 Task: Create a due date automation trigger when advanced on, on the wednesday of the week a card is due add basic not assigned to anyone at 11:00 AM.
Action: Mouse moved to (935, 69)
Screenshot: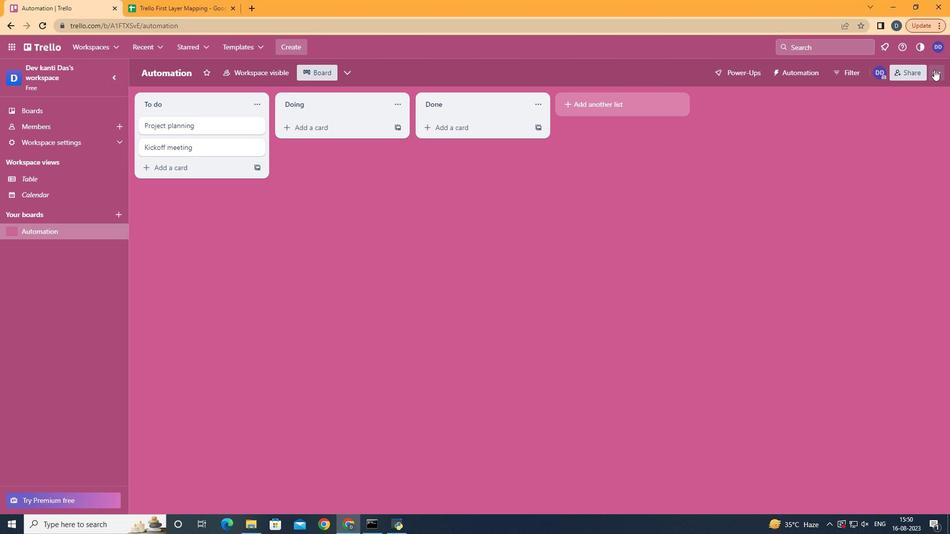 
Action: Mouse pressed left at (935, 69)
Screenshot: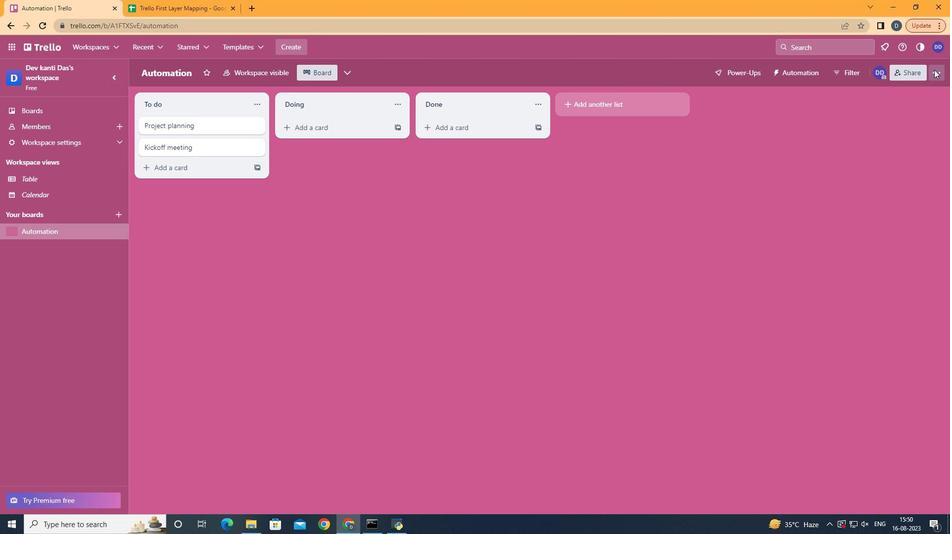 
Action: Mouse moved to (878, 218)
Screenshot: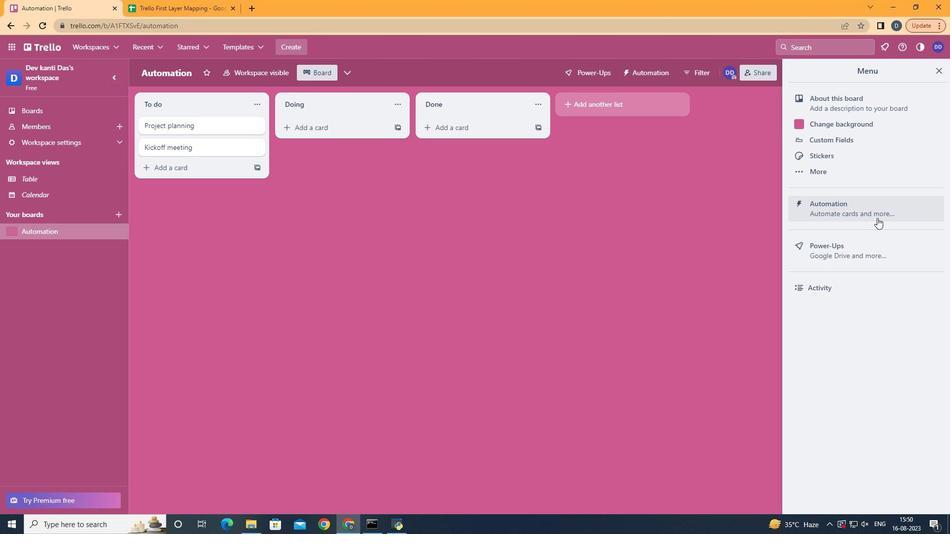 
Action: Mouse pressed left at (878, 218)
Screenshot: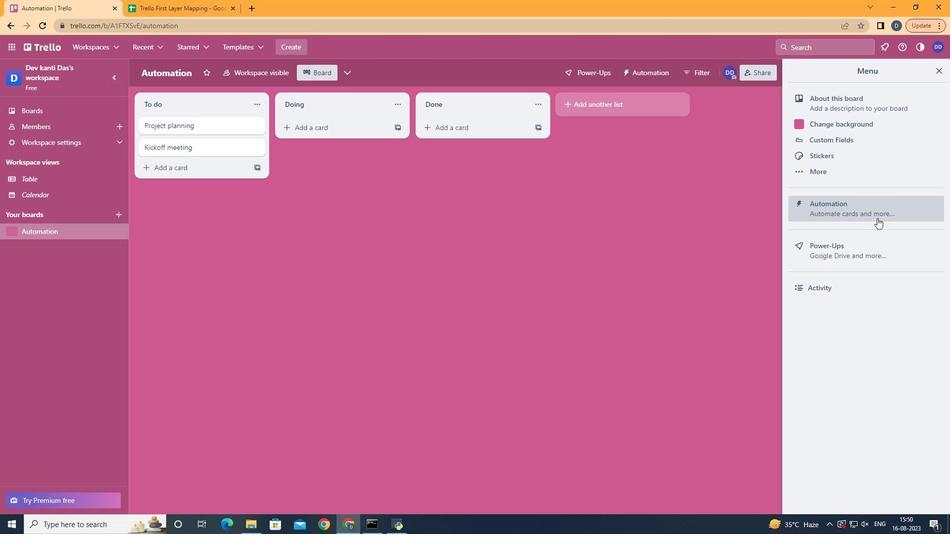 
Action: Mouse moved to (167, 194)
Screenshot: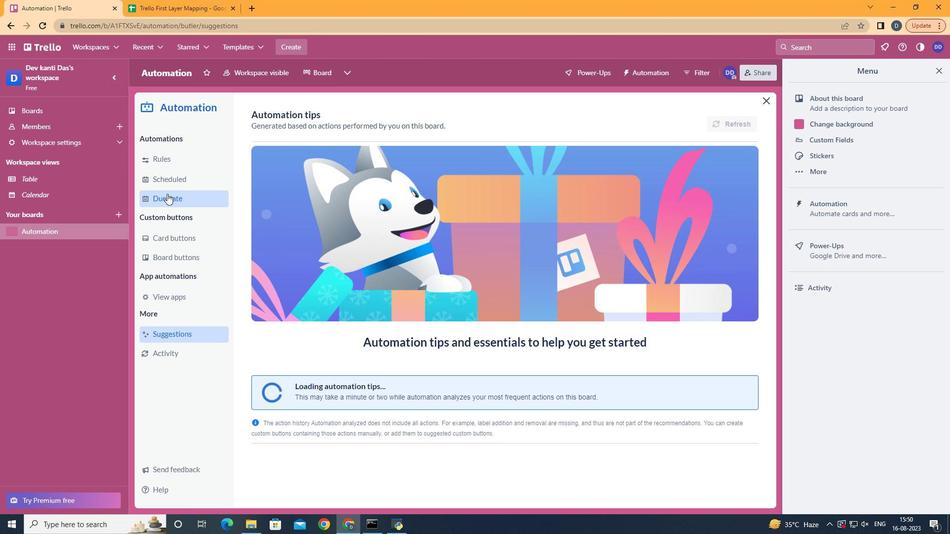 
Action: Mouse pressed left at (167, 194)
Screenshot: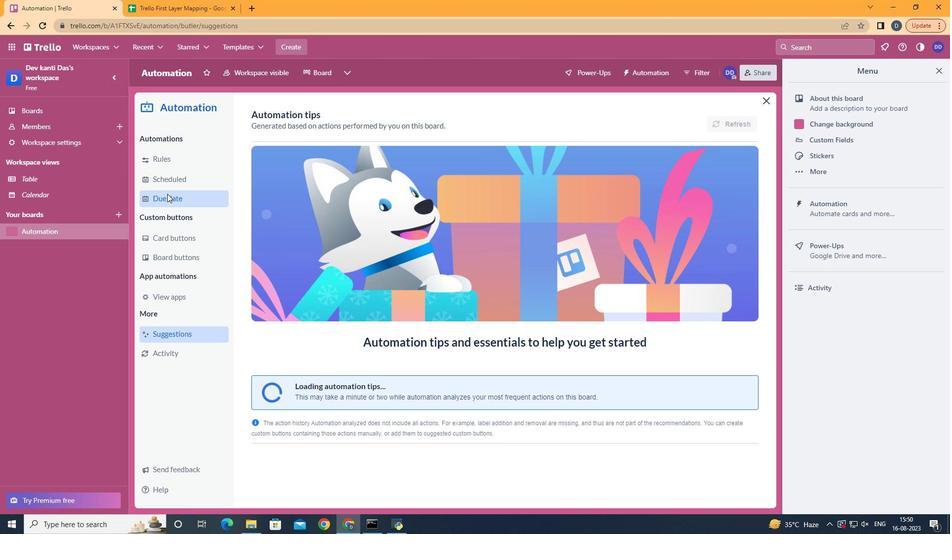 
Action: Mouse moved to (695, 124)
Screenshot: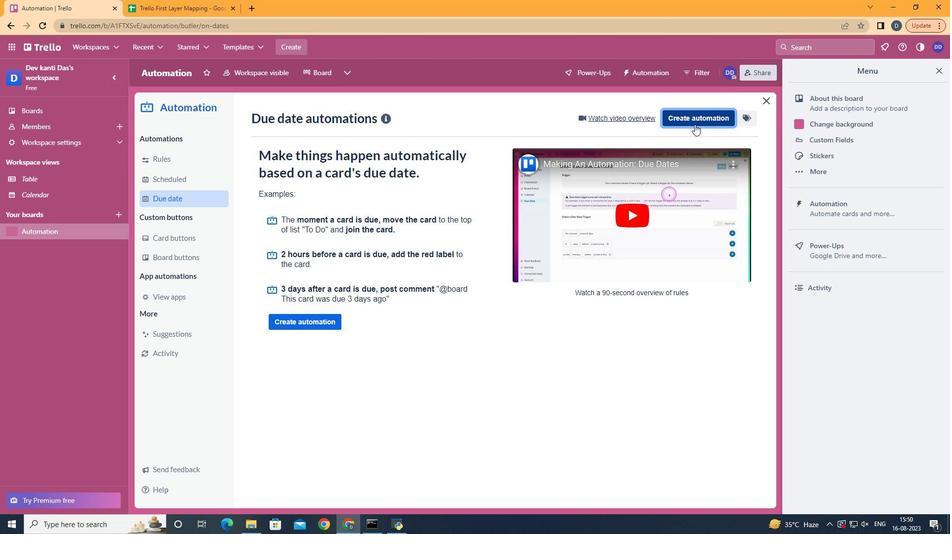 
Action: Mouse pressed left at (695, 124)
Screenshot: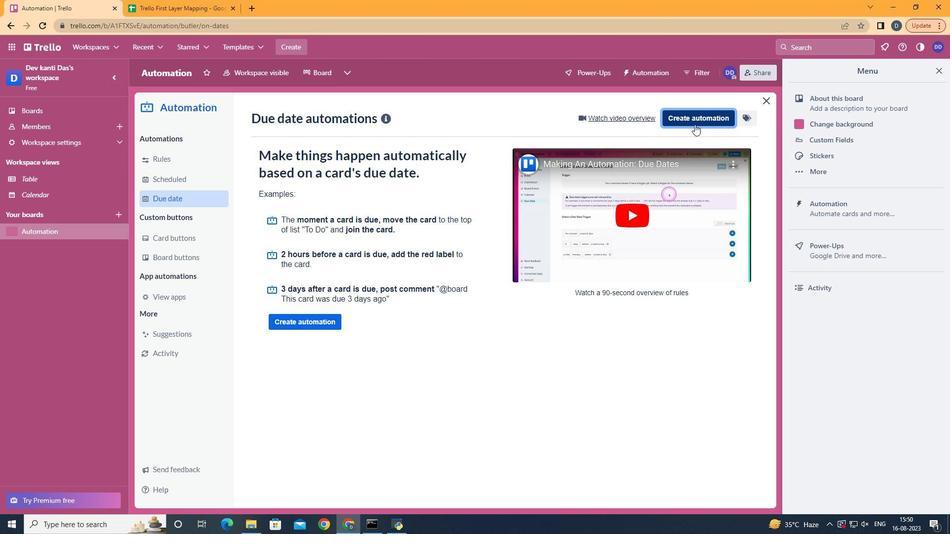 
Action: Mouse moved to (495, 219)
Screenshot: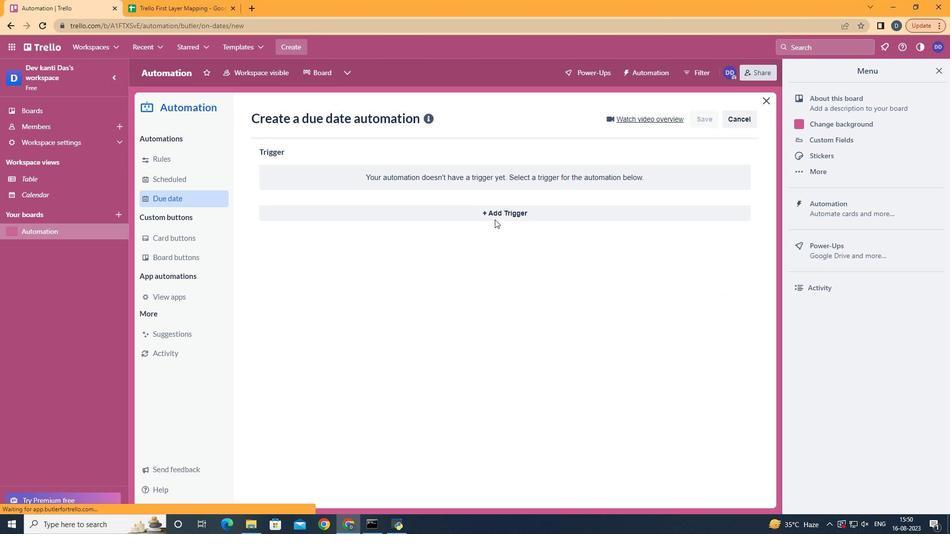 
Action: Mouse pressed left at (495, 219)
Screenshot: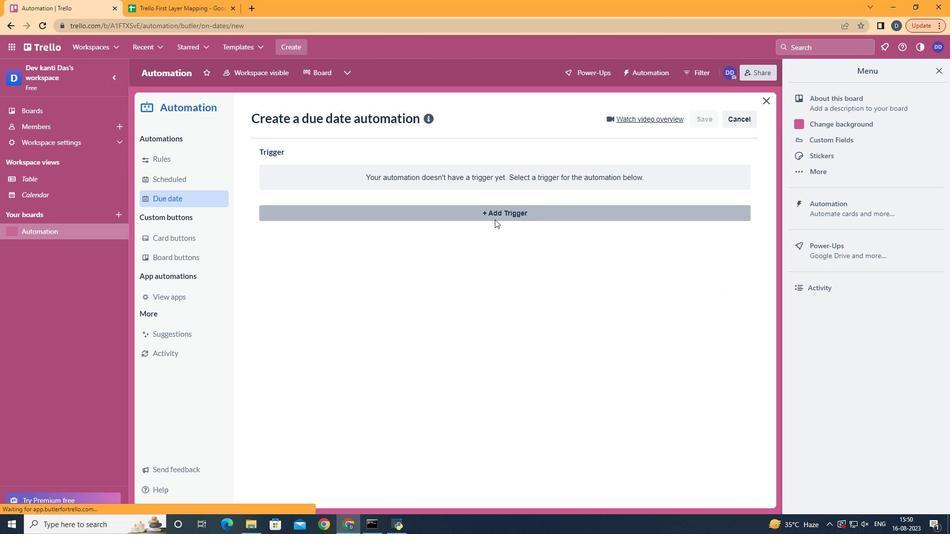 
Action: Mouse moved to (325, 294)
Screenshot: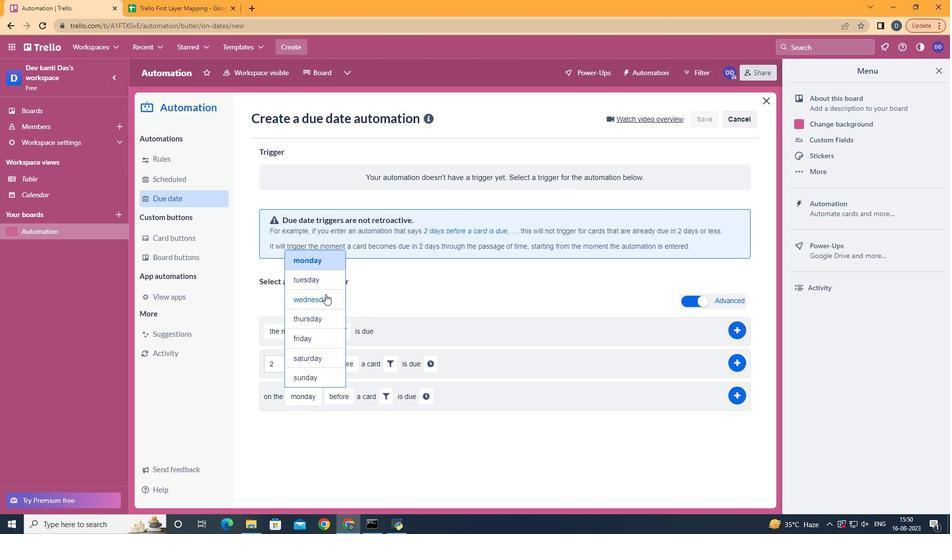 
Action: Mouse pressed left at (325, 294)
Screenshot: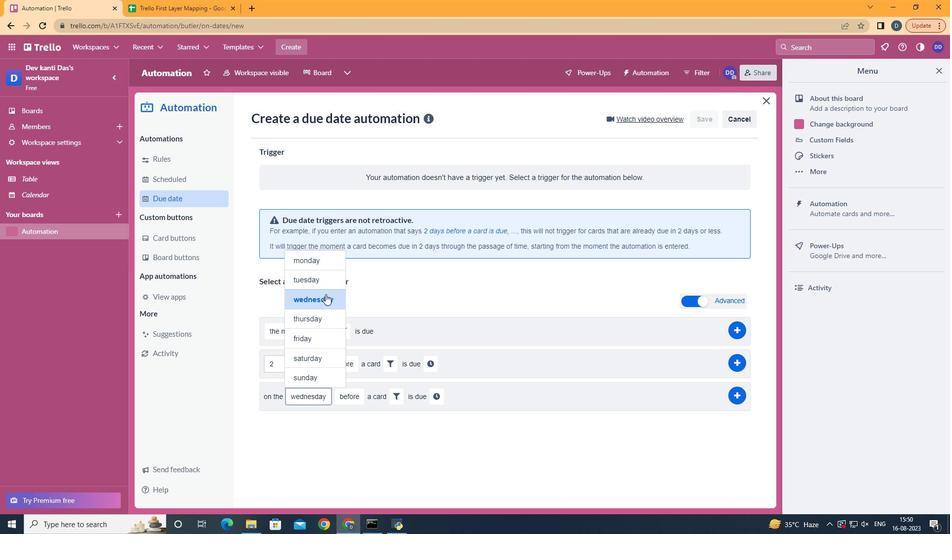 
Action: Mouse moved to (365, 455)
Screenshot: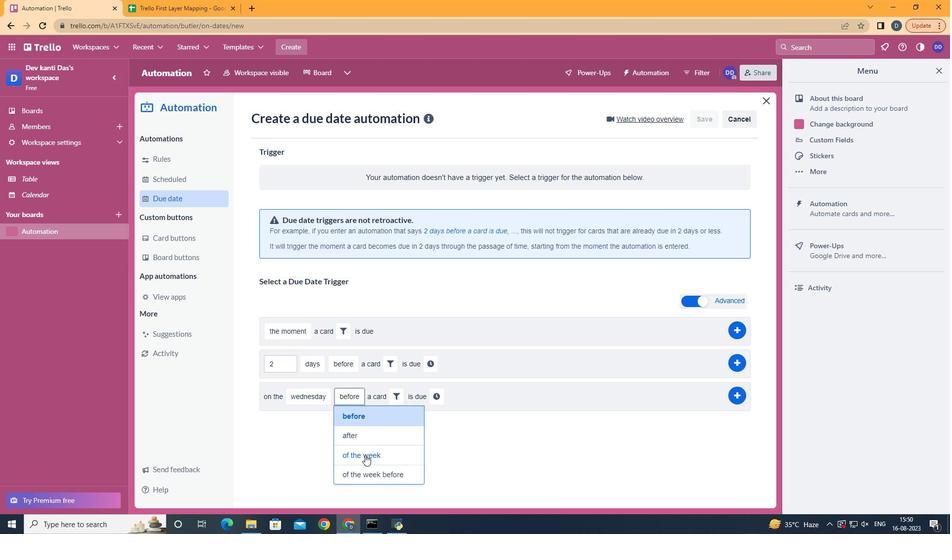 
Action: Mouse pressed left at (365, 455)
Screenshot: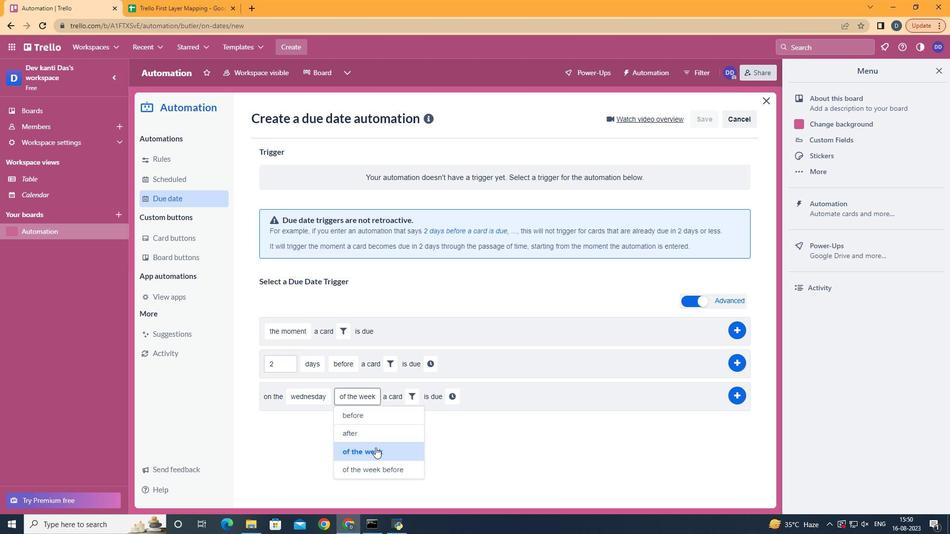 
Action: Mouse moved to (416, 401)
Screenshot: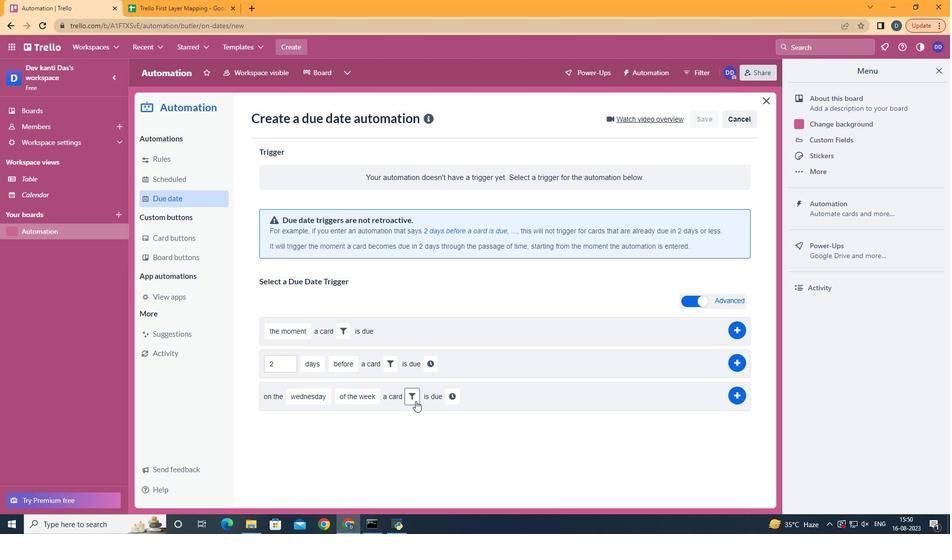 
Action: Mouse pressed left at (416, 401)
Screenshot: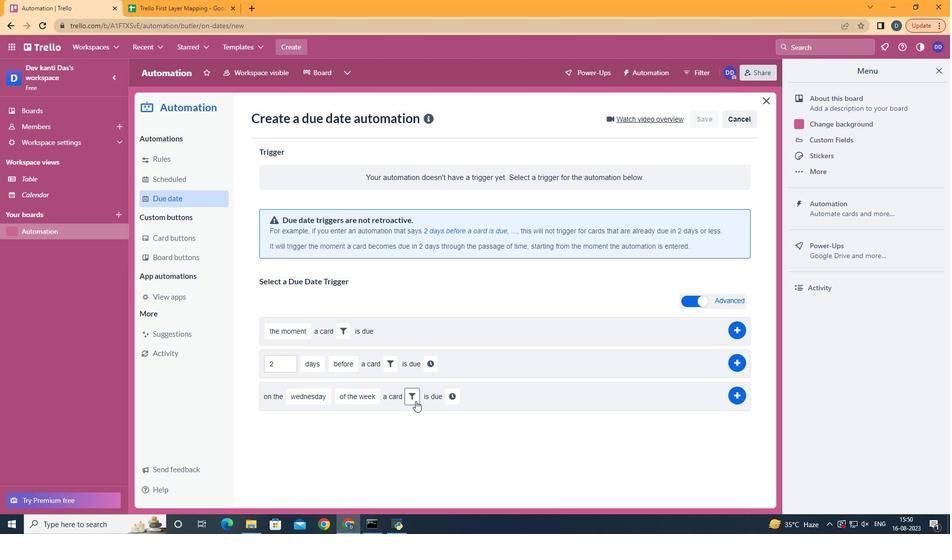 
Action: Mouse moved to (459, 461)
Screenshot: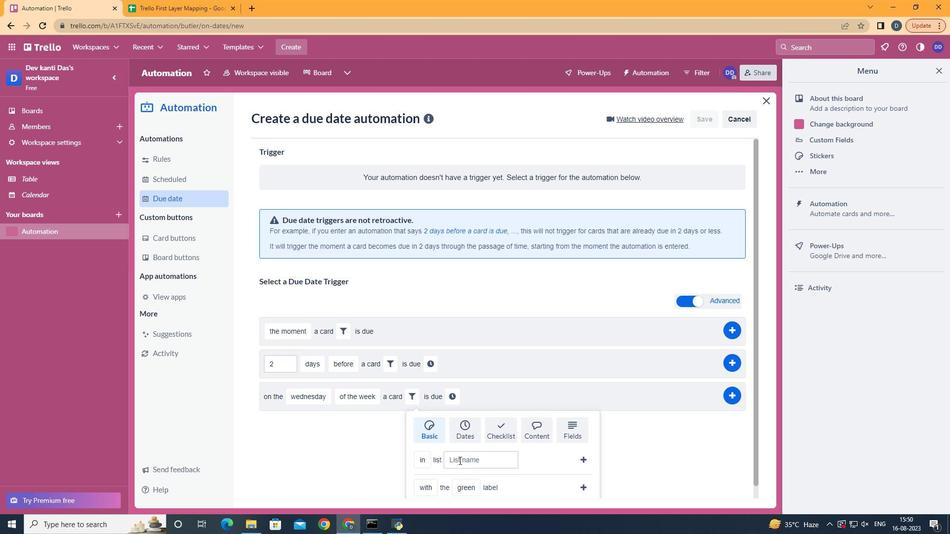 
Action: Mouse scrolled (459, 460) with delta (0, 0)
Screenshot: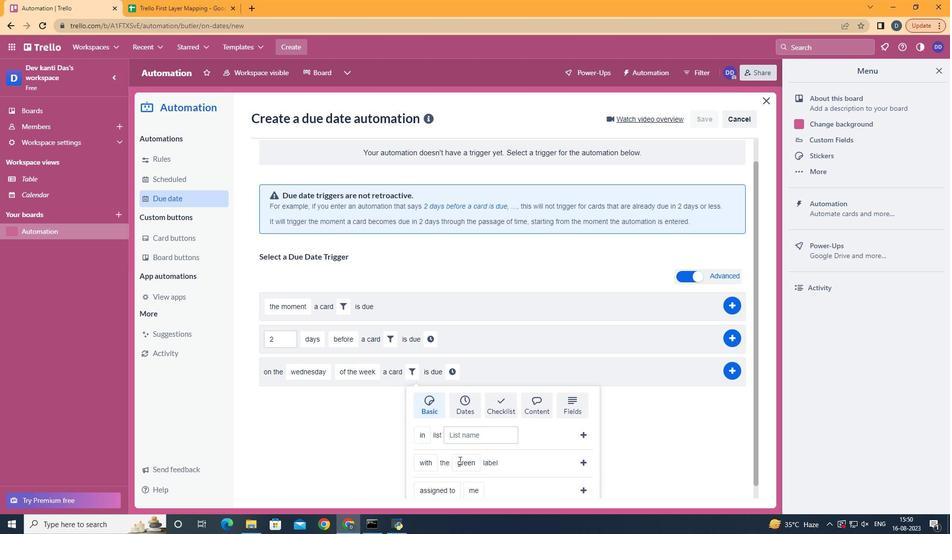 
Action: Mouse scrolled (459, 460) with delta (0, 0)
Screenshot: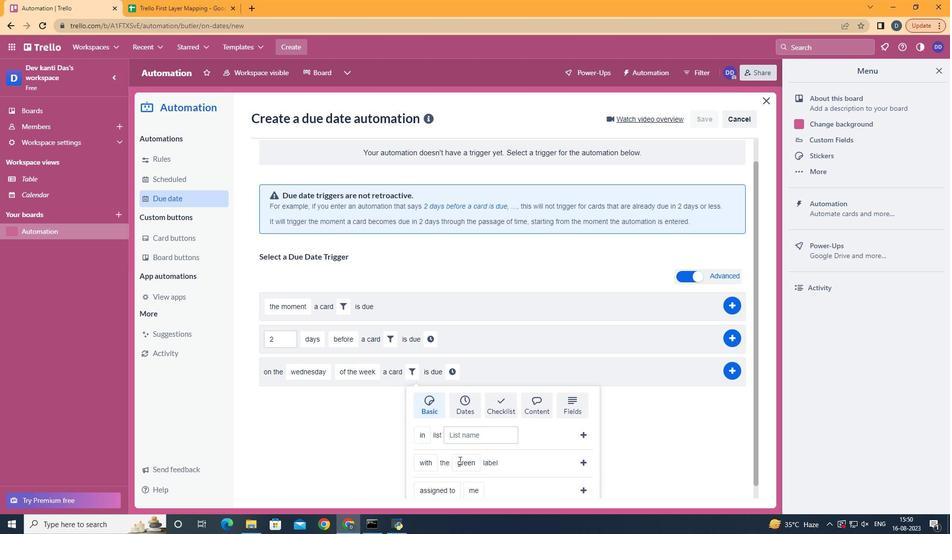 
Action: Mouse scrolled (459, 460) with delta (0, 0)
Screenshot: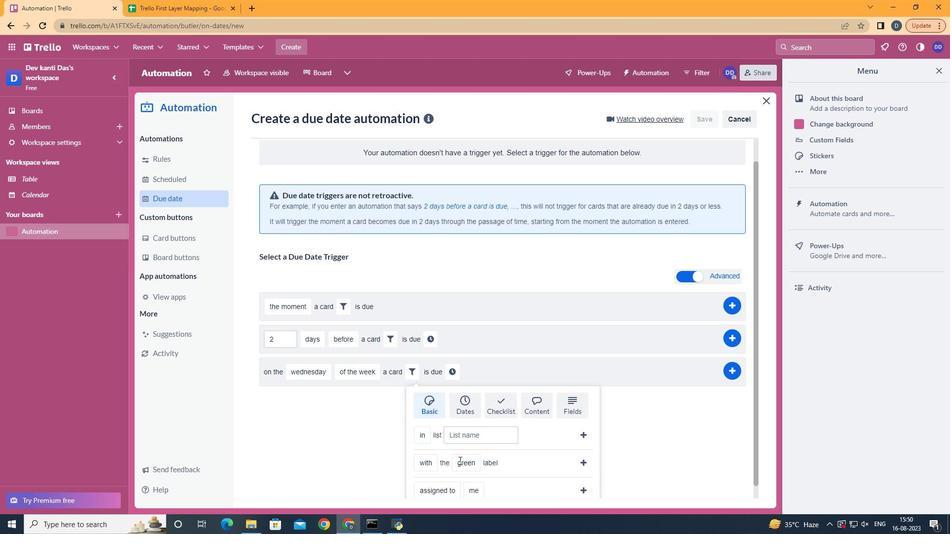 
Action: Mouse scrolled (459, 460) with delta (0, 0)
Screenshot: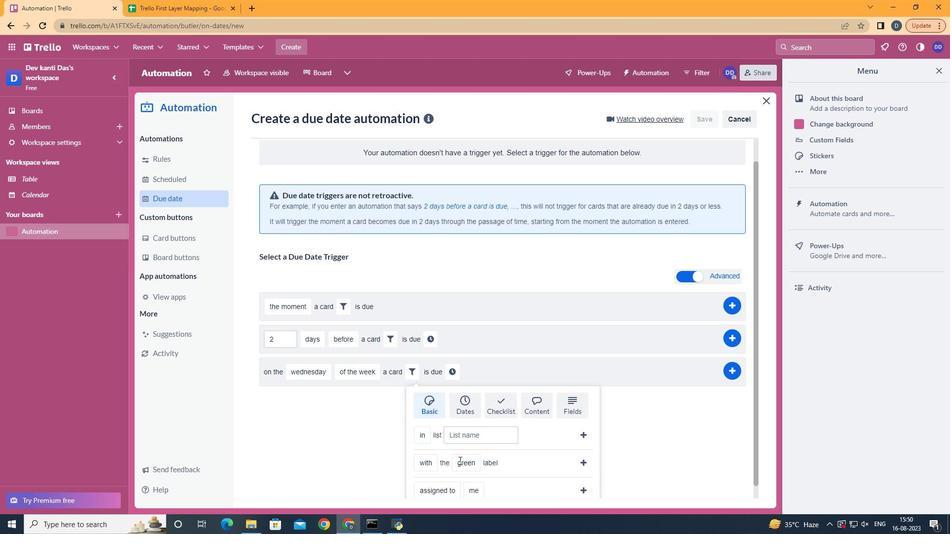 
Action: Mouse scrolled (459, 460) with delta (0, 0)
Screenshot: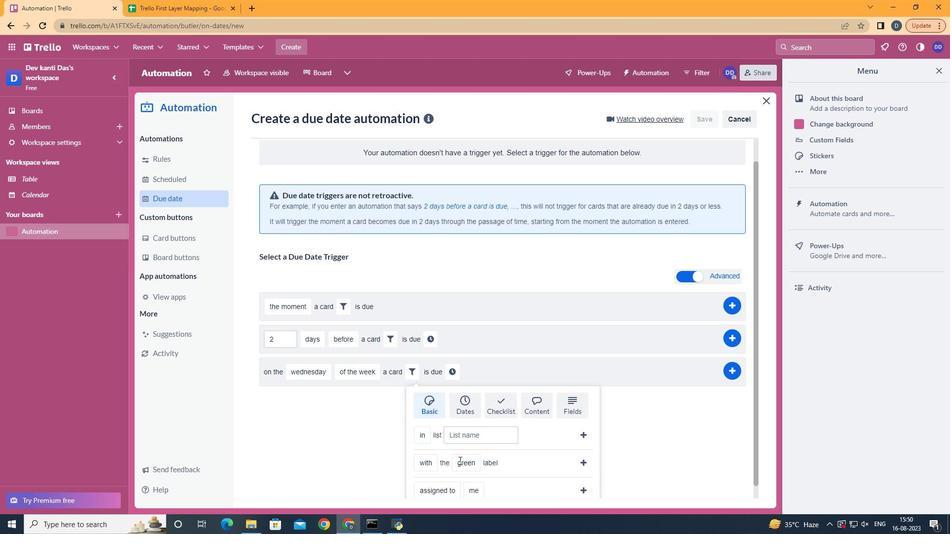 
Action: Mouse scrolled (459, 460) with delta (0, 0)
Screenshot: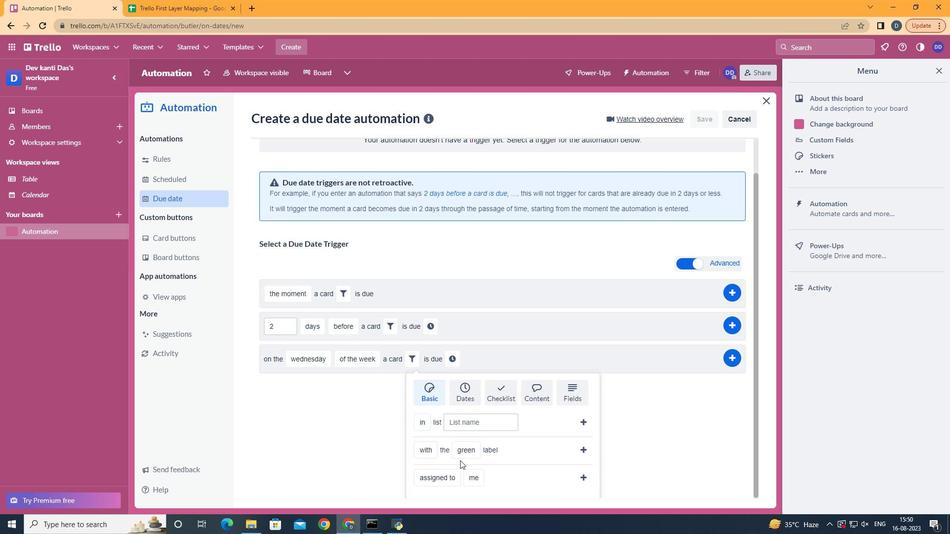 
Action: Mouse moved to (451, 461)
Screenshot: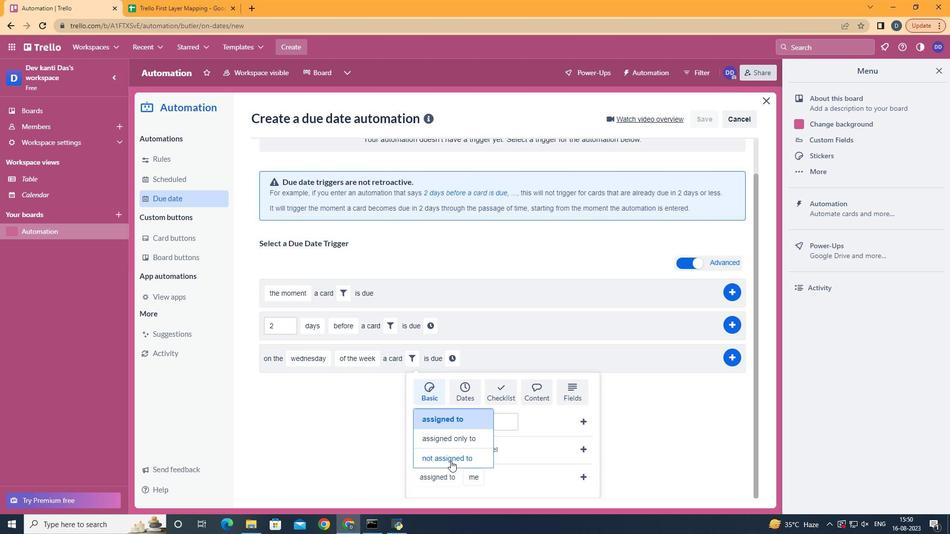 
Action: Mouse pressed left at (451, 461)
Screenshot: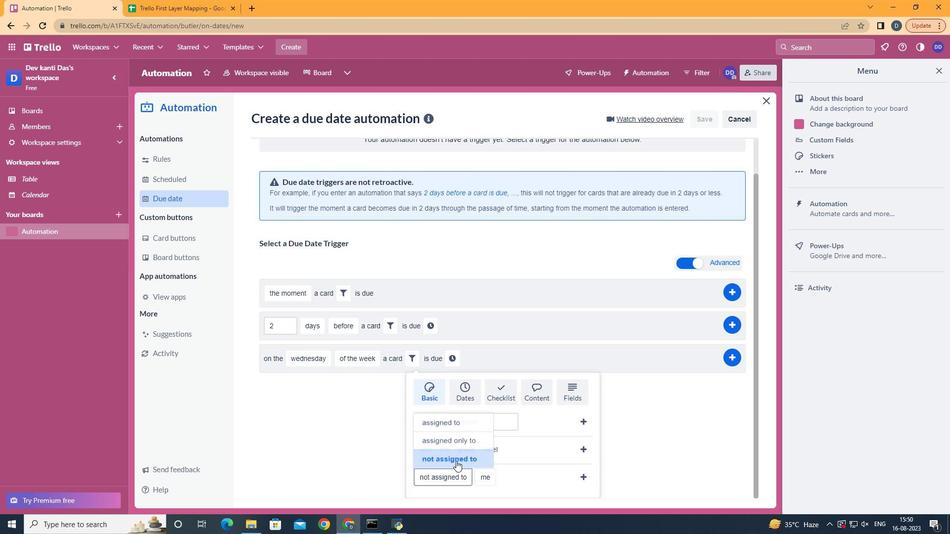 
Action: Mouse moved to (503, 432)
Screenshot: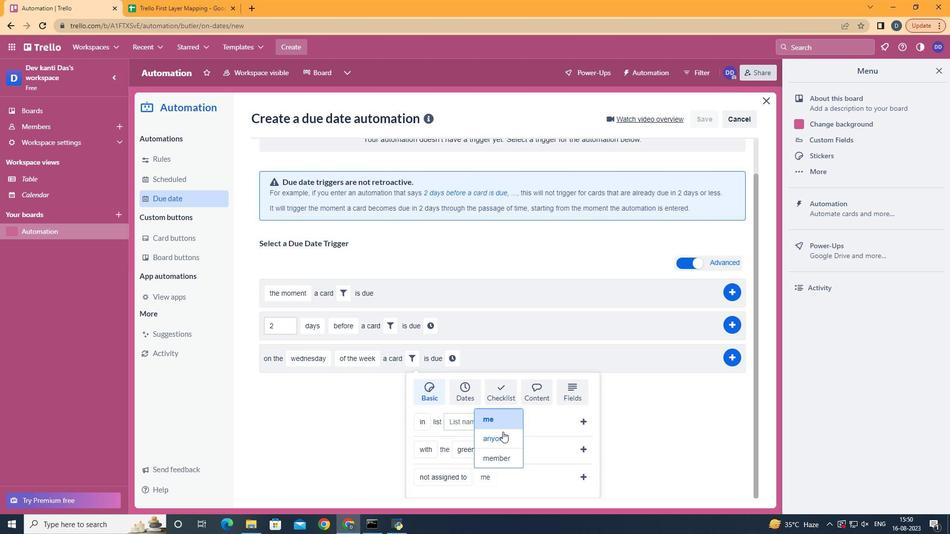 
Action: Mouse pressed left at (503, 432)
Screenshot: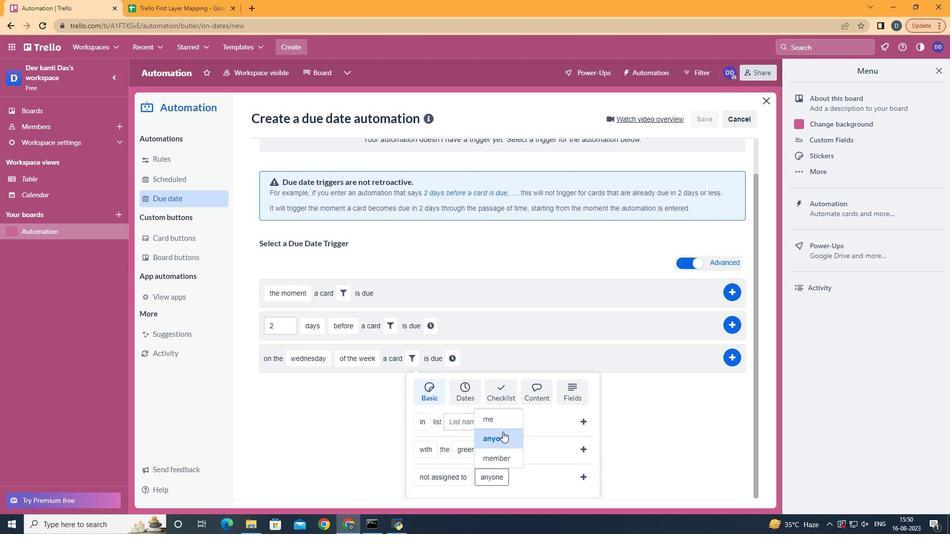 
Action: Mouse moved to (583, 478)
Screenshot: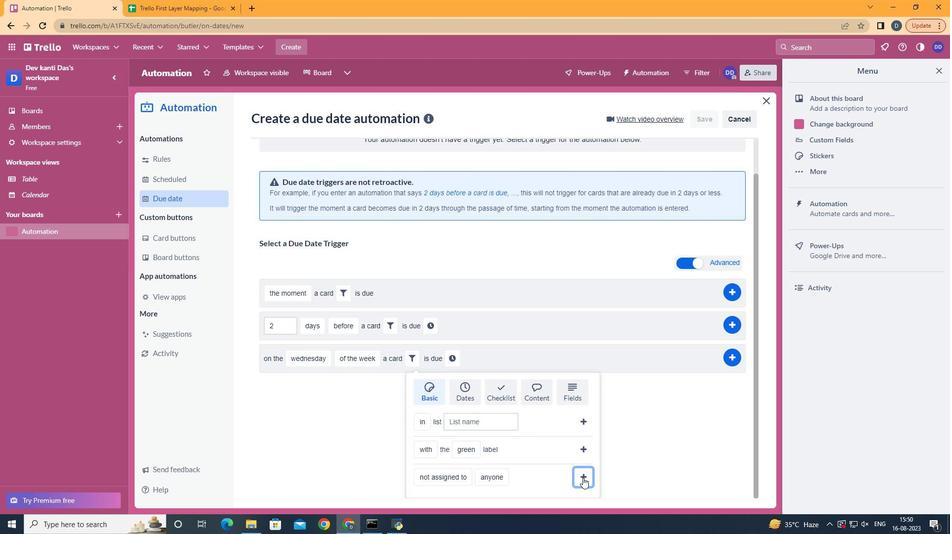 
Action: Mouse pressed left at (583, 478)
Screenshot: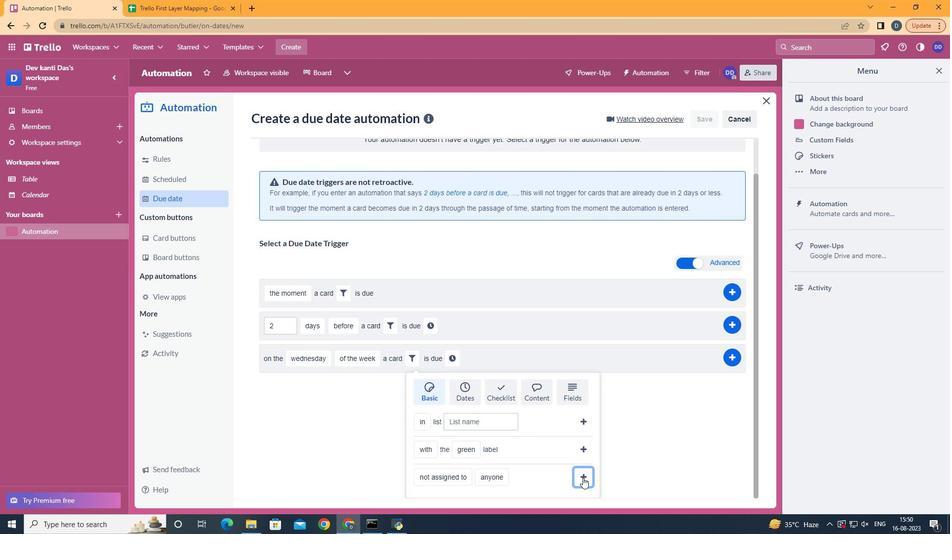 
Action: Mouse moved to (541, 389)
Screenshot: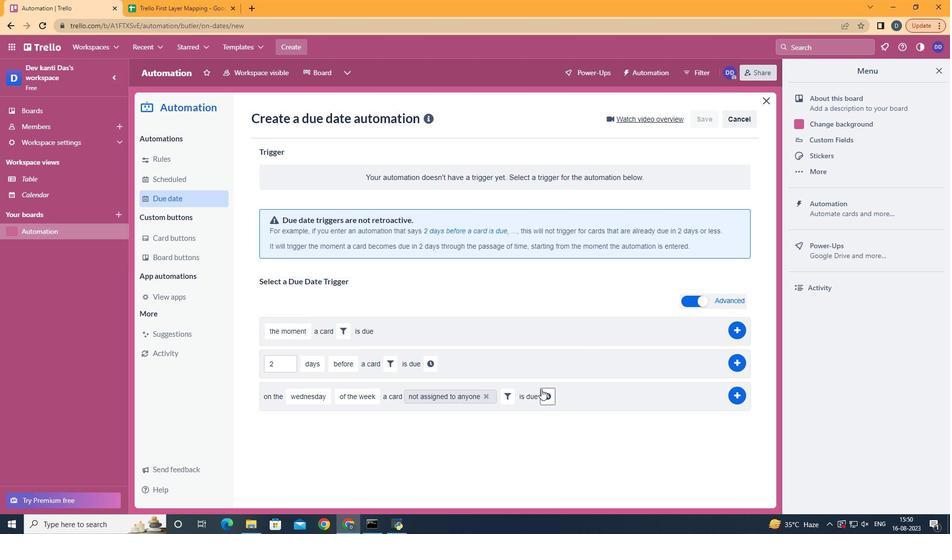 
Action: Mouse pressed left at (541, 389)
Screenshot: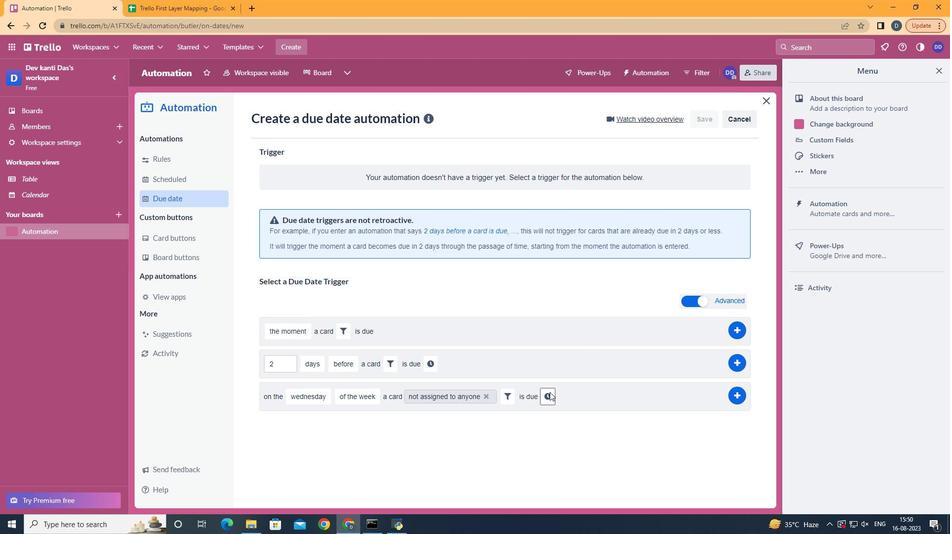 
Action: Mouse moved to (571, 400)
Screenshot: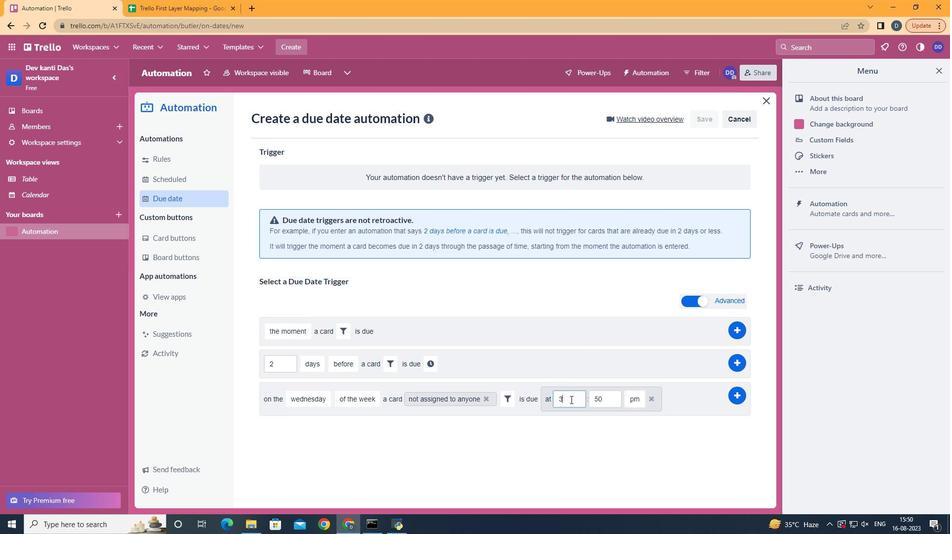 
Action: Mouse pressed left at (571, 400)
Screenshot: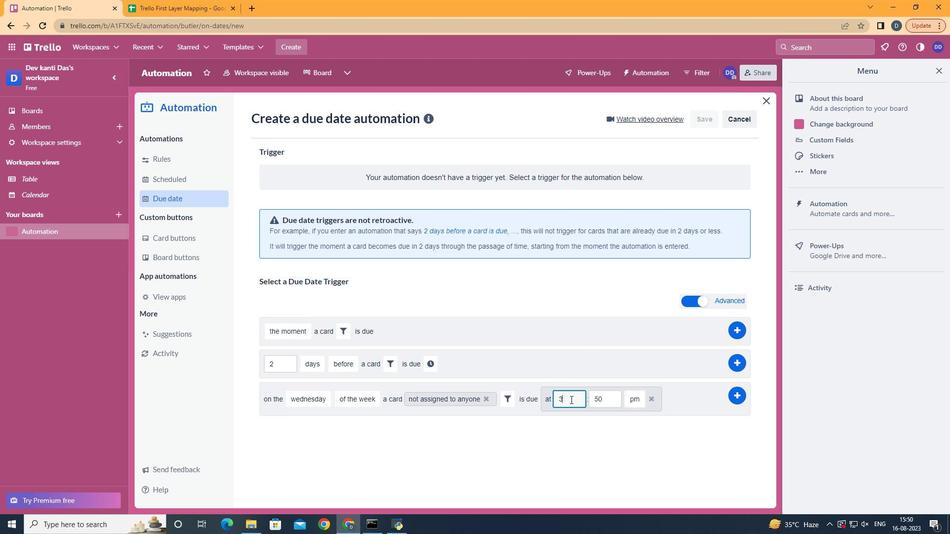 
Action: Key pressed <Key.backspace>11
Screenshot: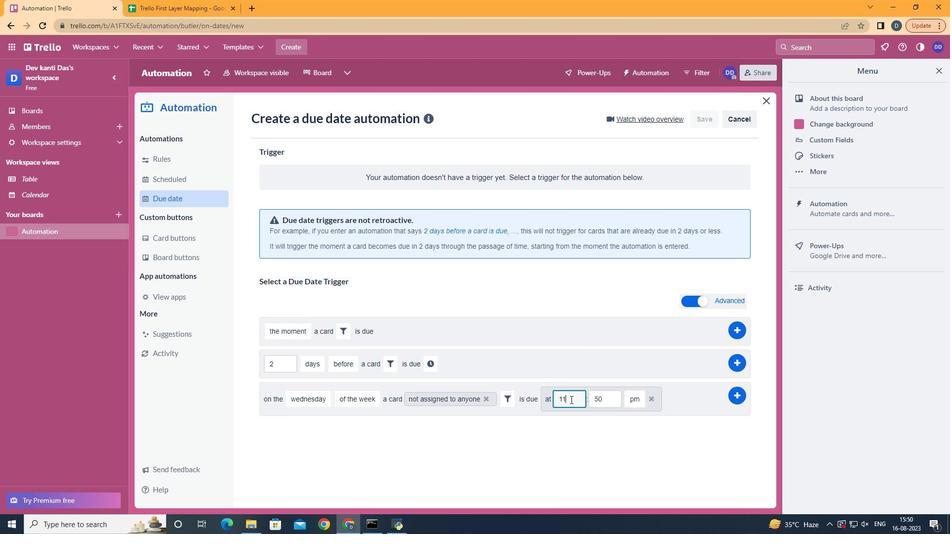 
Action: Mouse moved to (609, 396)
Screenshot: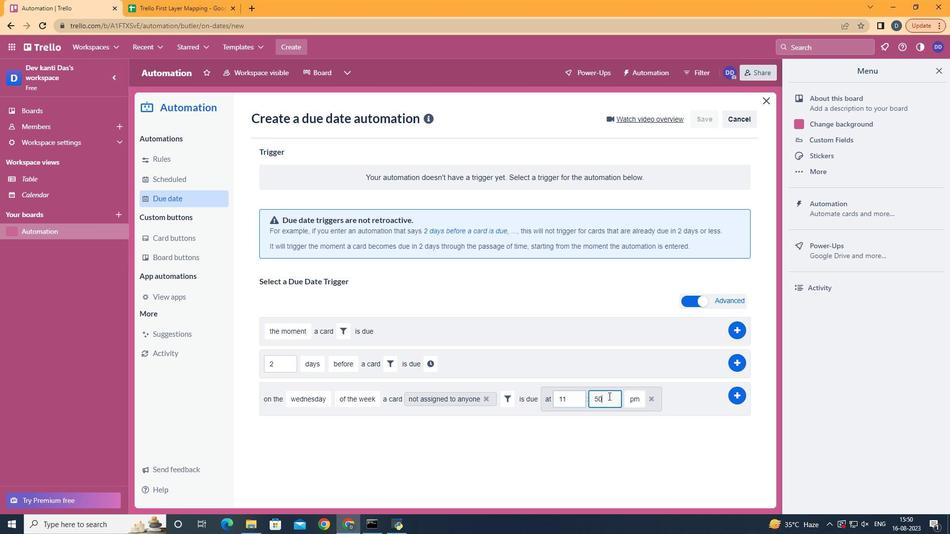 
Action: Mouse pressed left at (609, 396)
Screenshot: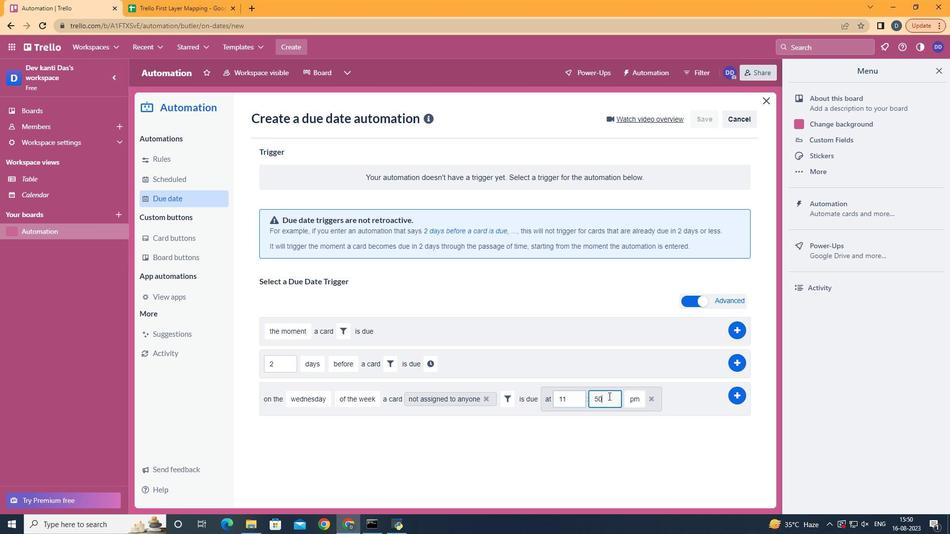
Action: Key pressed <Key.backspace><Key.backspace>00
Screenshot: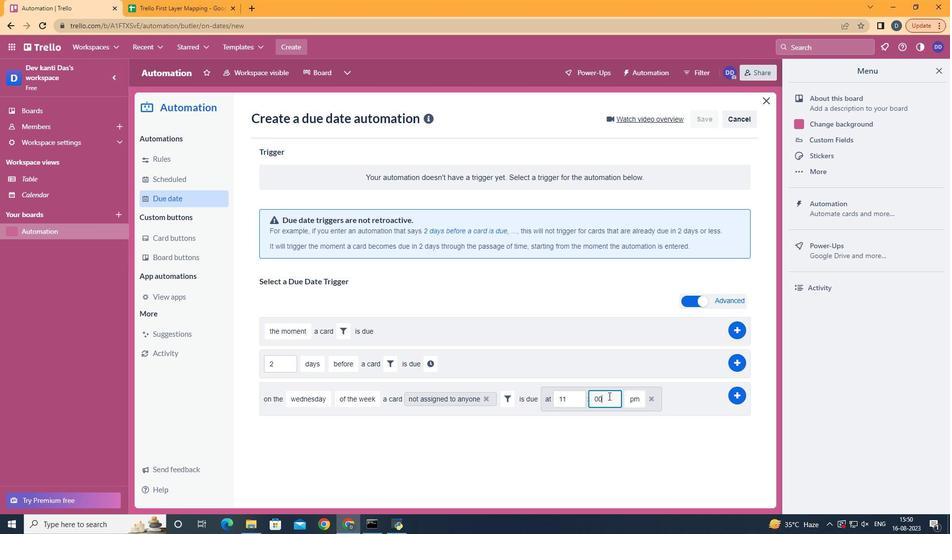 
Action: Mouse moved to (640, 421)
Screenshot: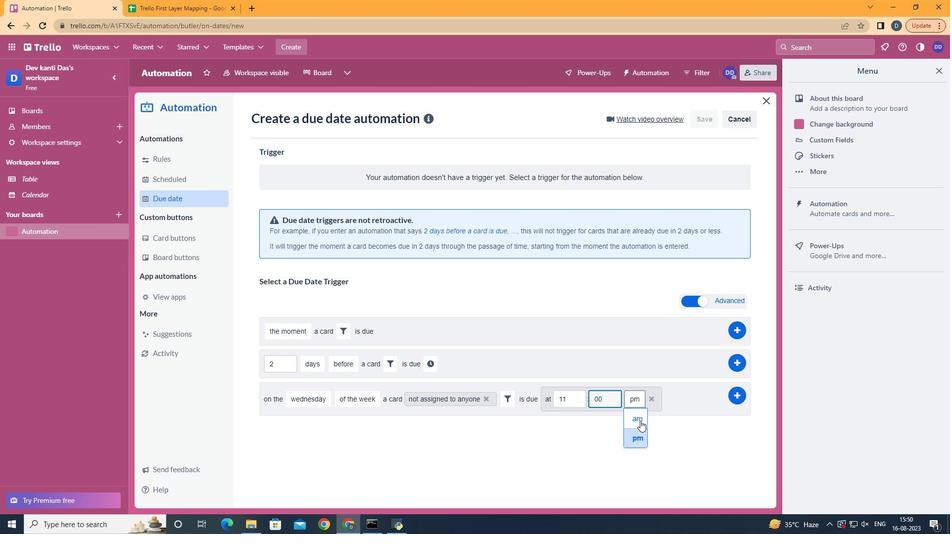 
Action: Mouse pressed left at (640, 421)
Screenshot: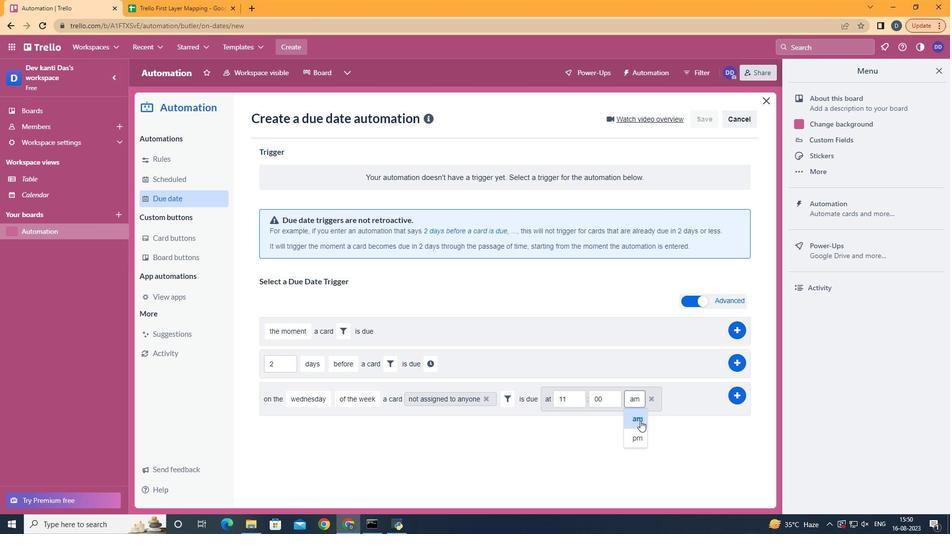 
Action: Mouse moved to (734, 393)
Screenshot: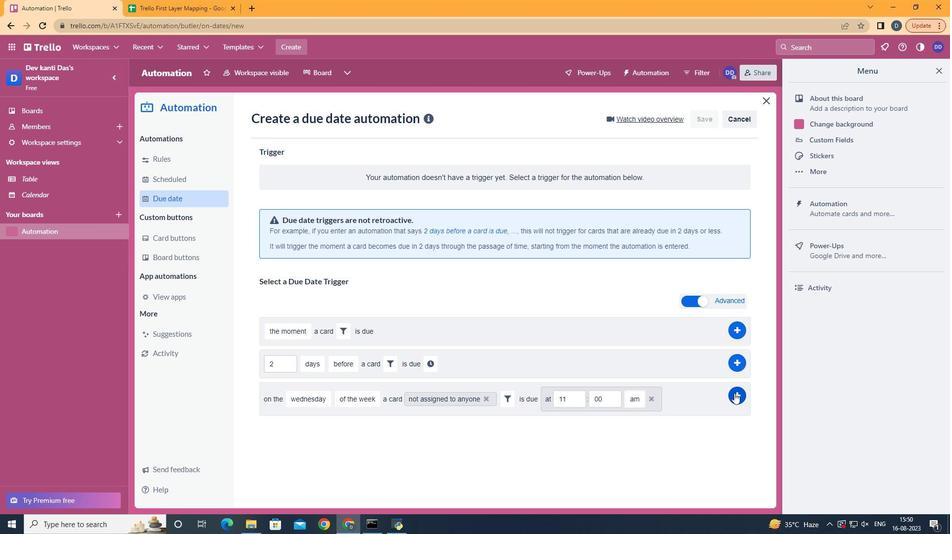 
Action: Mouse pressed left at (734, 393)
Screenshot: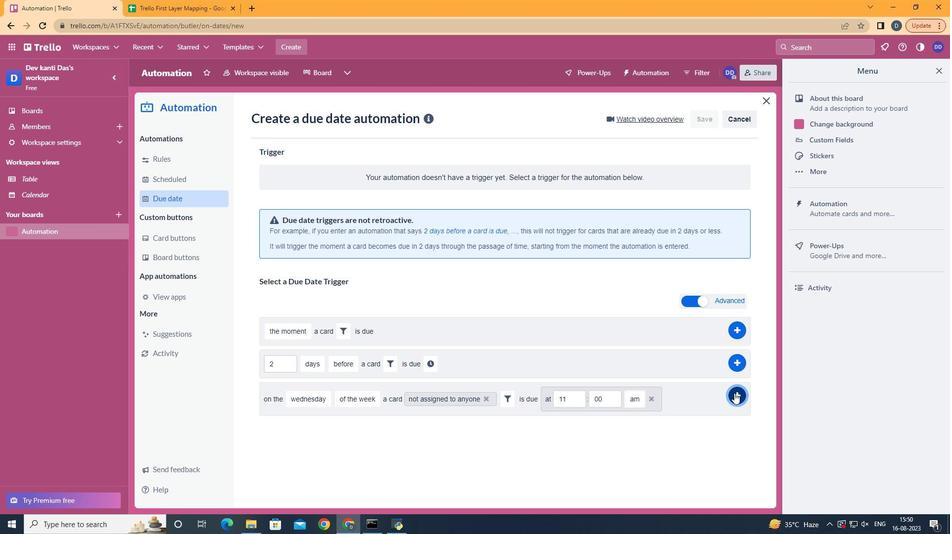 
